 Task: Filter cards with "Green labels".
Action: Mouse moved to (374, 227)
Screenshot: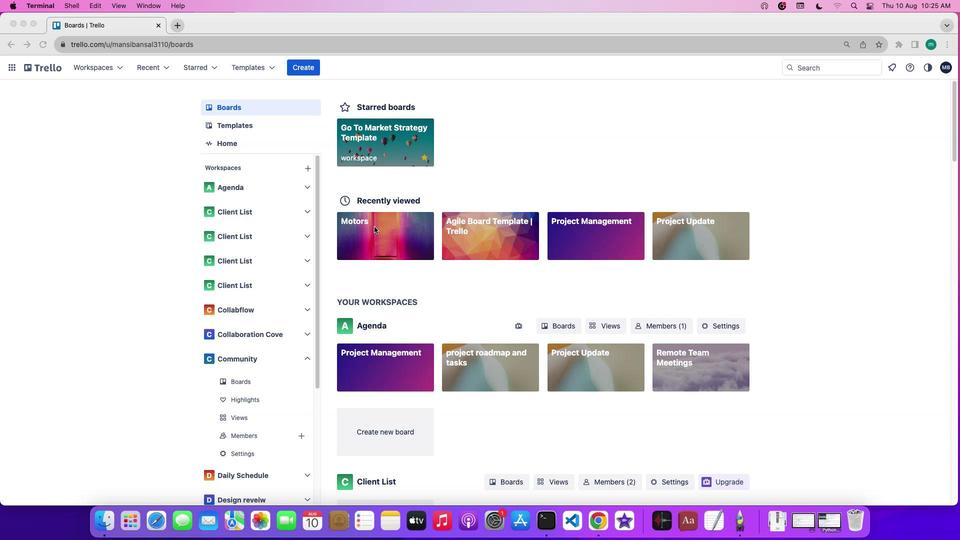 
Action: Mouse pressed left at (374, 227)
Screenshot: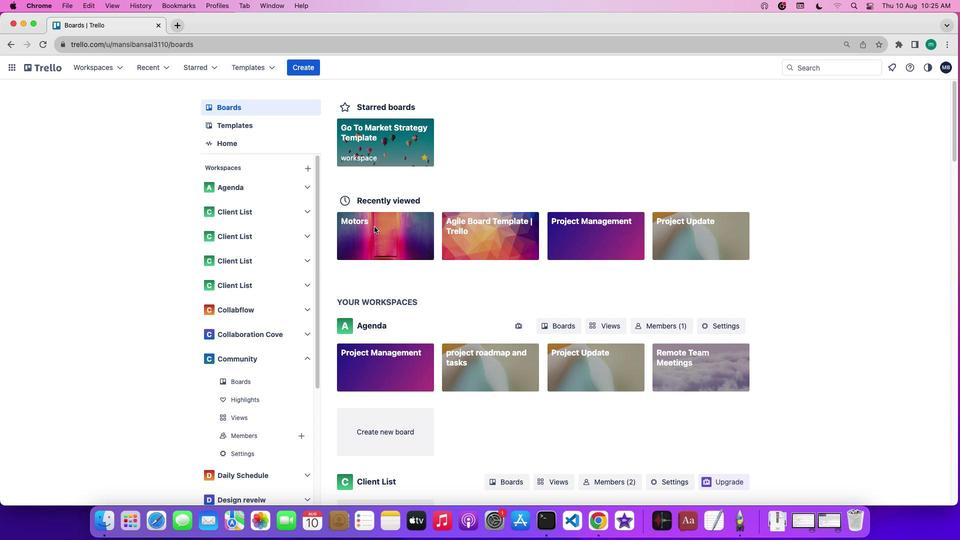 
Action: Mouse pressed left at (374, 227)
Screenshot: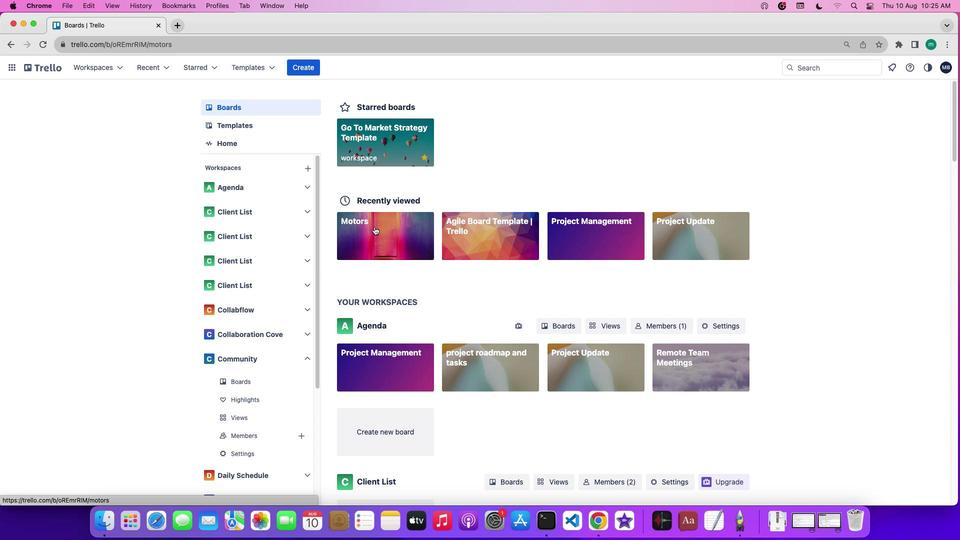 
Action: Mouse moved to (692, 116)
Screenshot: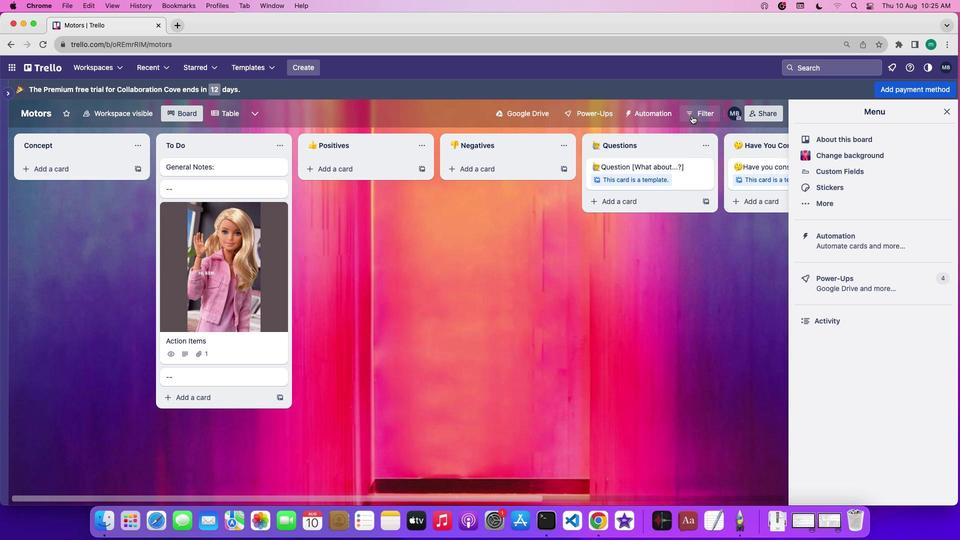 
Action: Mouse pressed left at (692, 116)
Screenshot: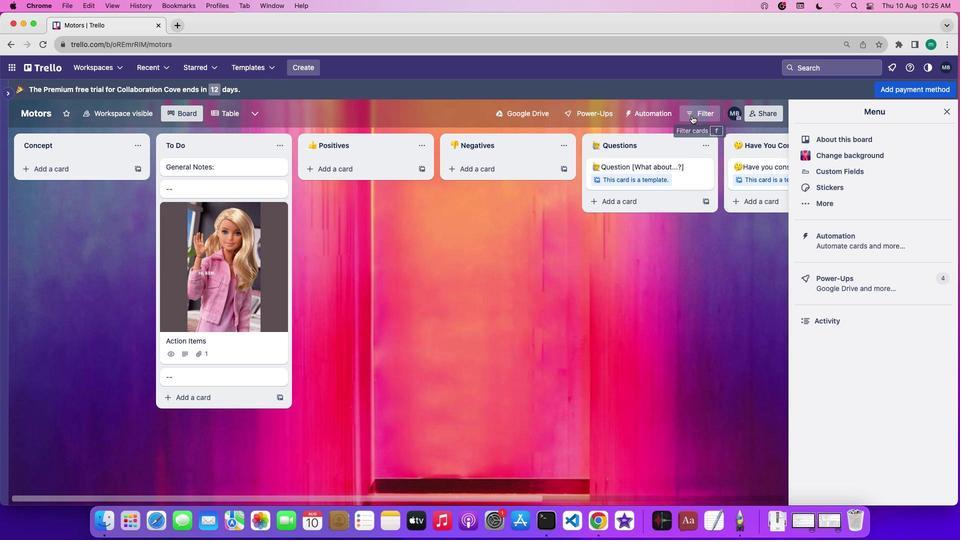 
Action: Mouse moved to (734, 351)
Screenshot: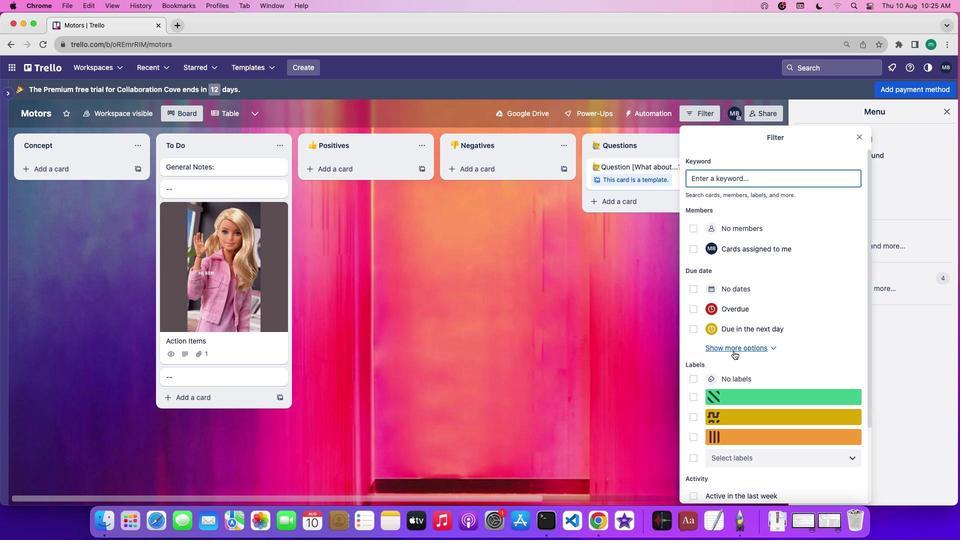 
Action: Mouse scrolled (734, 351) with delta (0, 0)
Screenshot: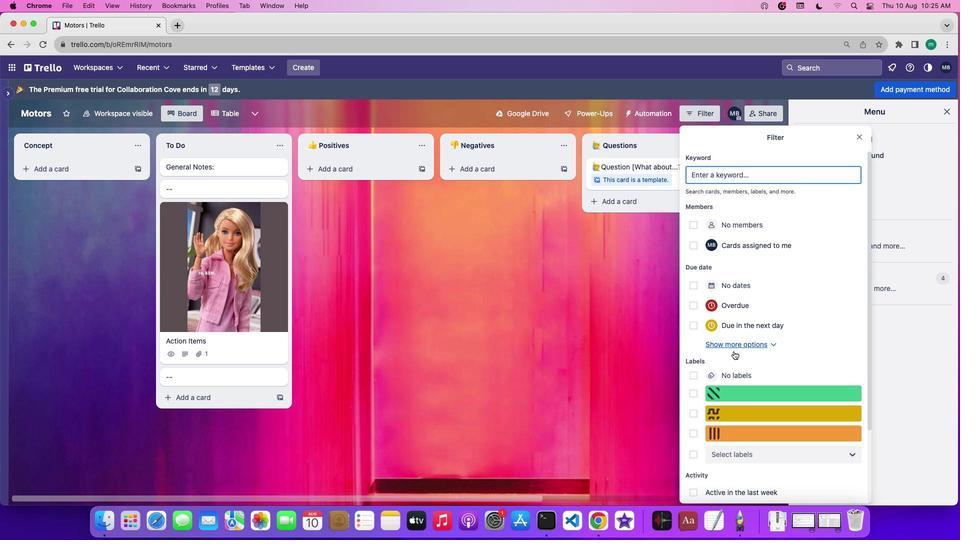 
Action: Mouse scrolled (734, 351) with delta (0, 0)
Screenshot: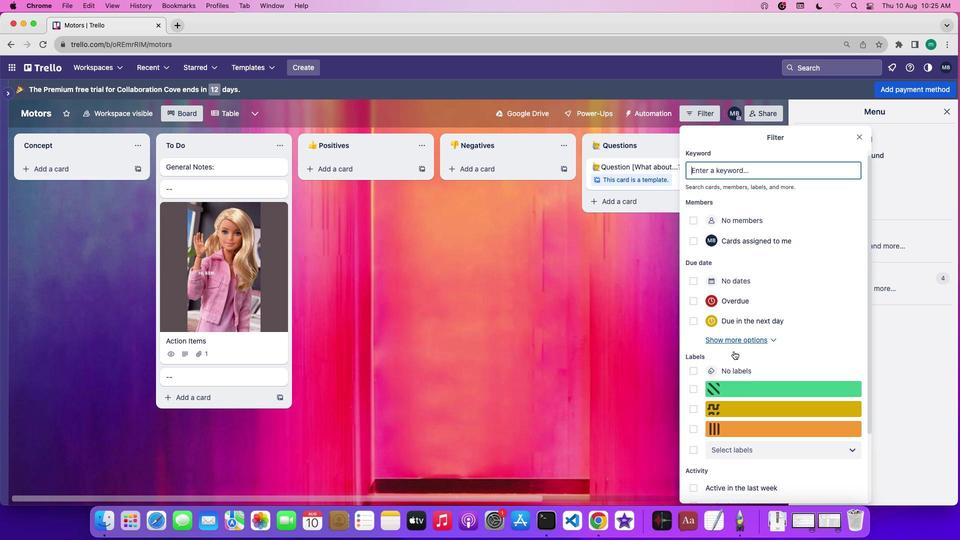 
Action: Mouse moved to (692, 381)
Screenshot: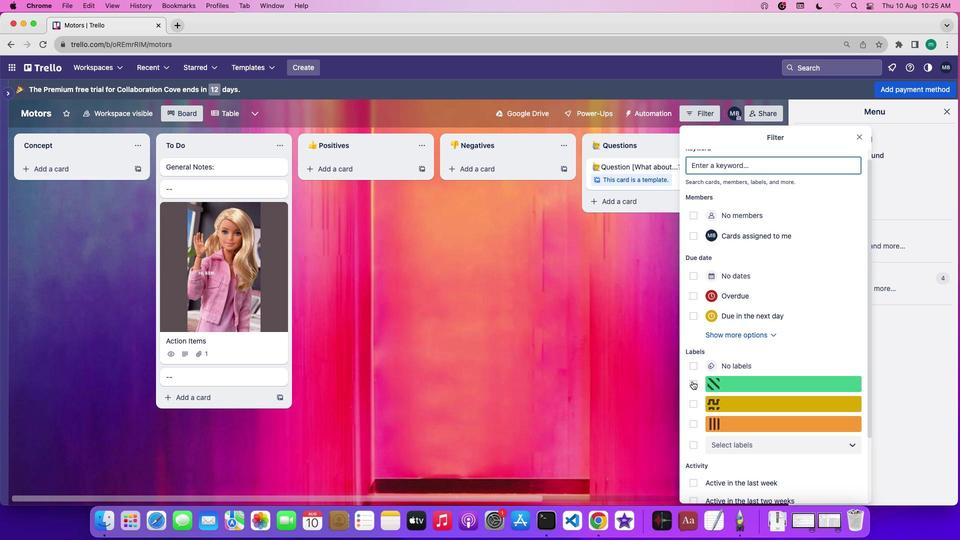 
Action: Mouse pressed left at (692, 381)
Screenshot: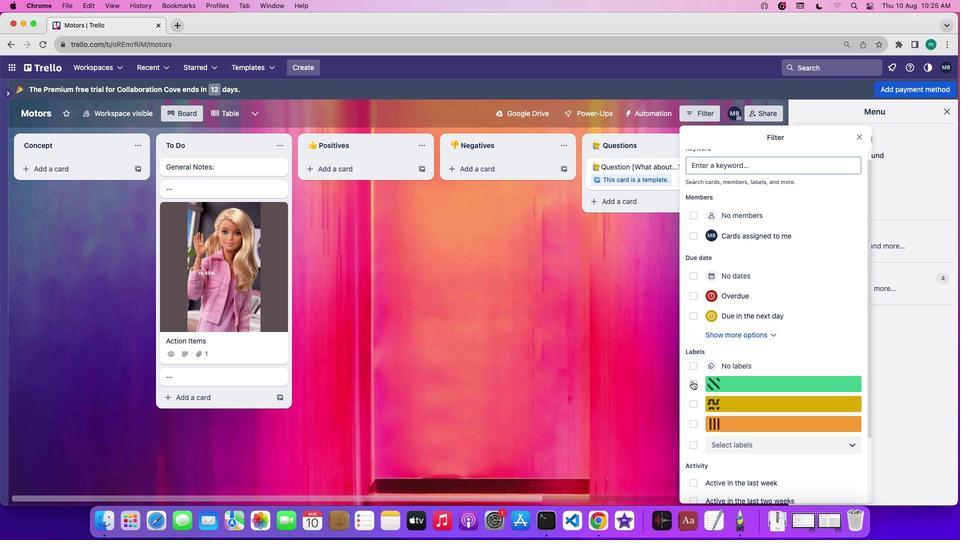 
Action: Mouse moved to (800, 348)
Screenshot: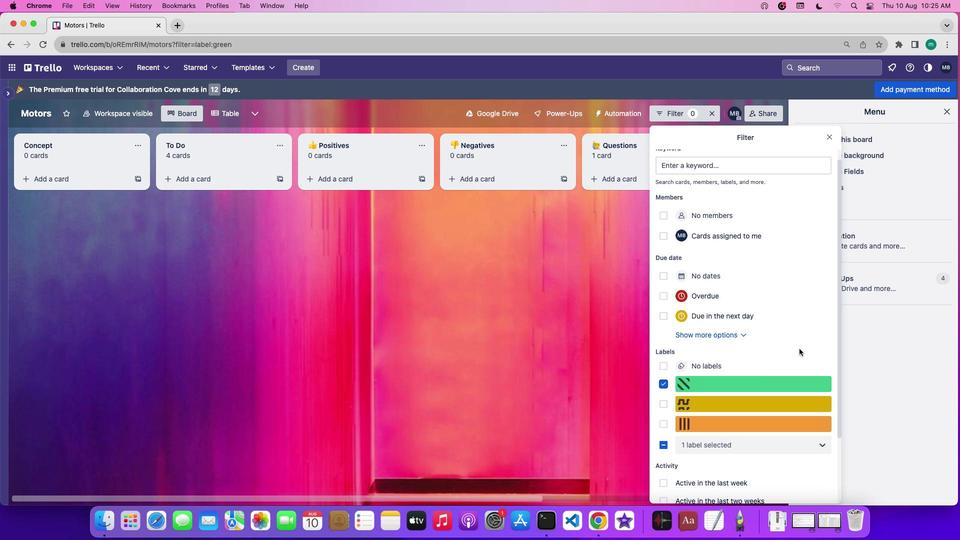 
